 Task: In the  document Exoticfruits.epub Use the tool word Count 'and display word count while typing' Create the translated copy of the document in  'Chinese (Simplified)' Change notification to  Comments for you
Action: Mouse moved to (196, 85)
Screenshot: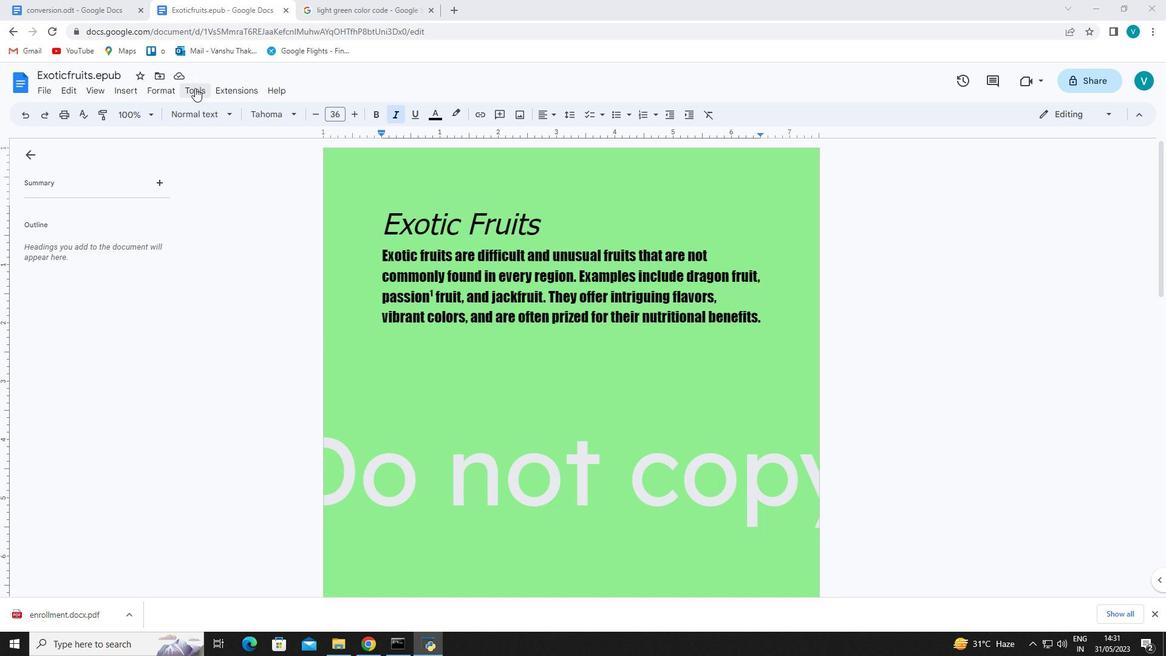 
Action: Mouse pressed left at (196, 85)
Screenshot: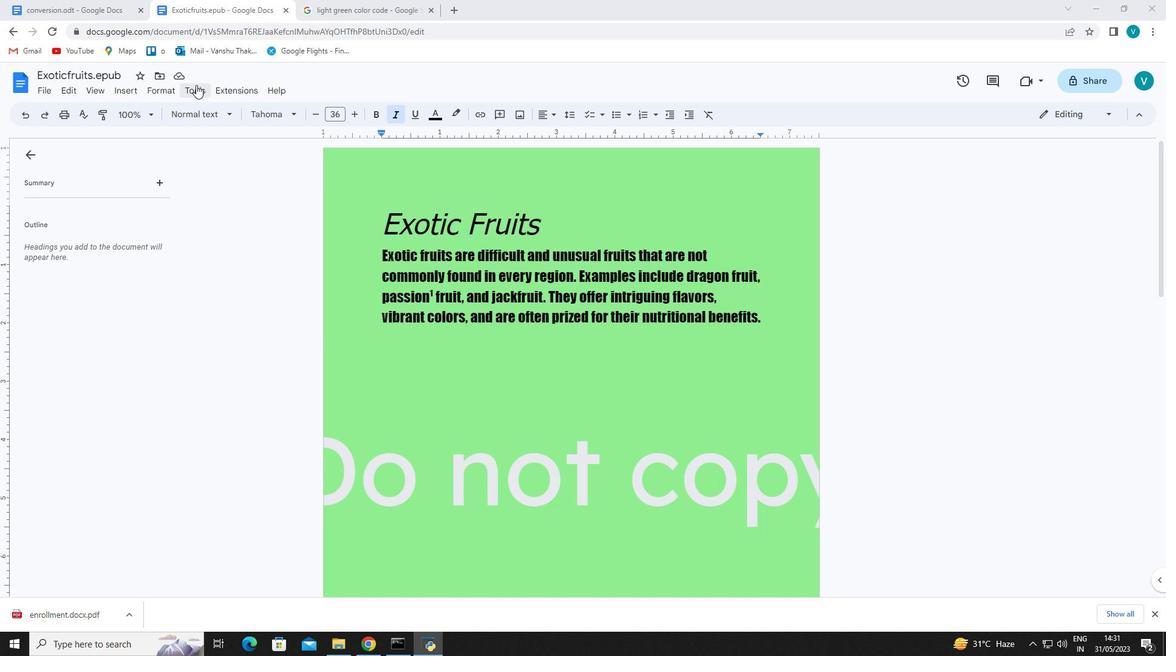 
Action: Mouse moved to (215, 126)
Screenshot: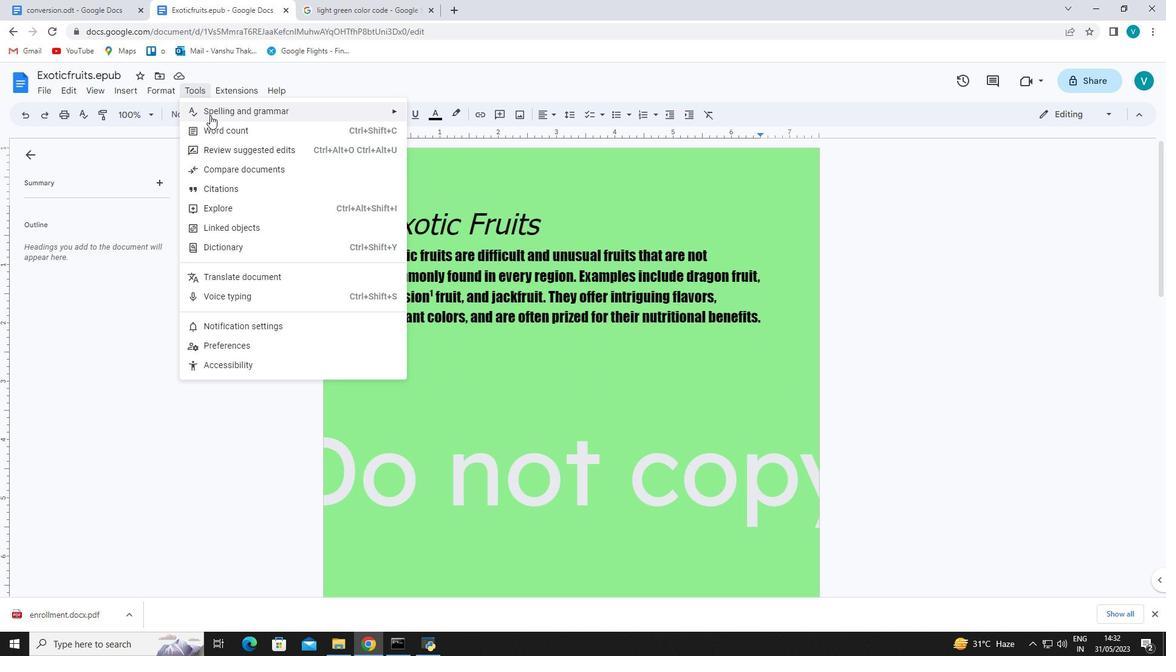 
Action: Mouse pressed left at (215, 126)
Screenshot: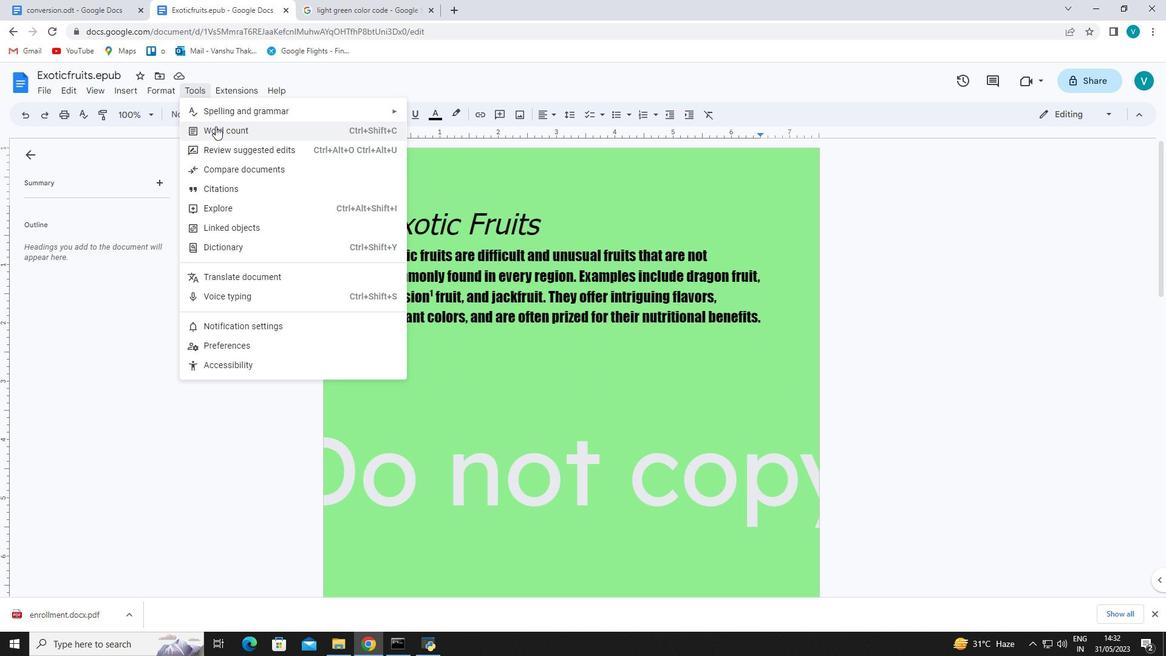 
Action: Mouse moved to (515, 380)
Screenshot: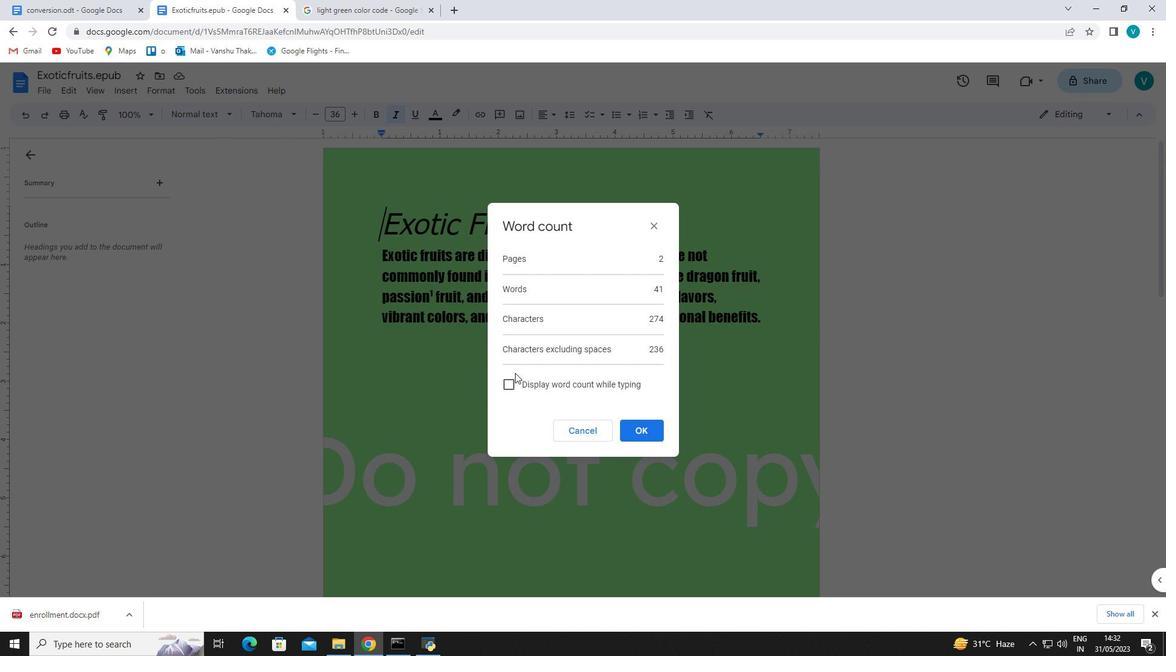 
Action: Mouse pressed left at (515, 380)
Screenshot: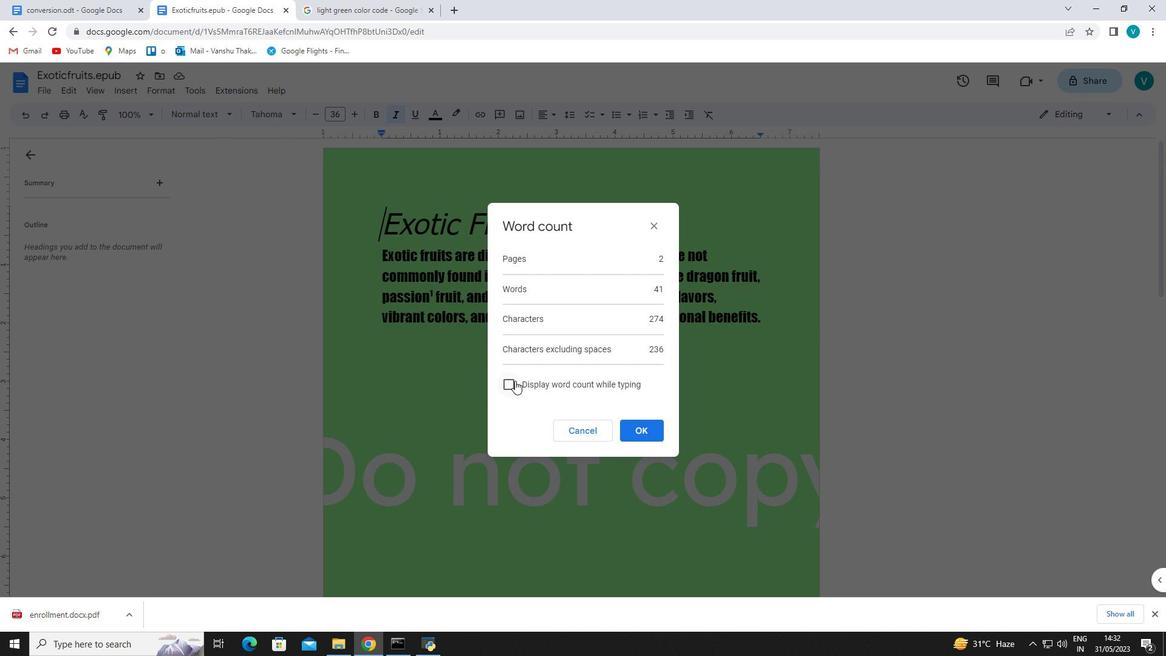 
Action: Mouse moved to (653, 429)
Screenshot: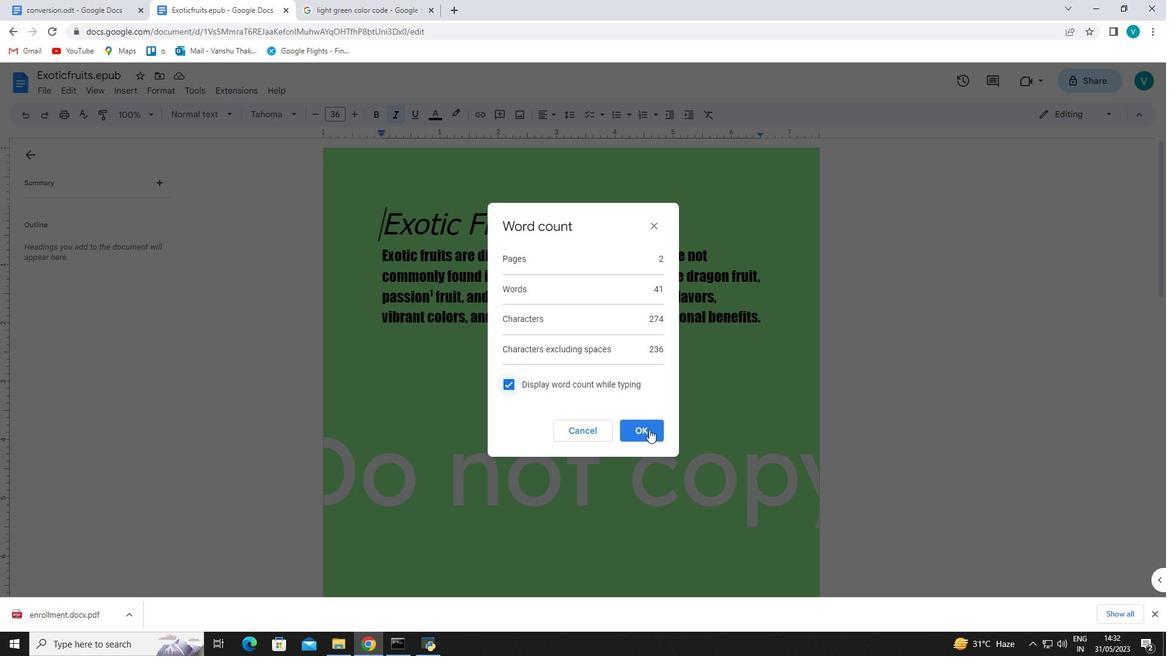 
Action: Mouse pressed left at (653, 429)
Screenshot: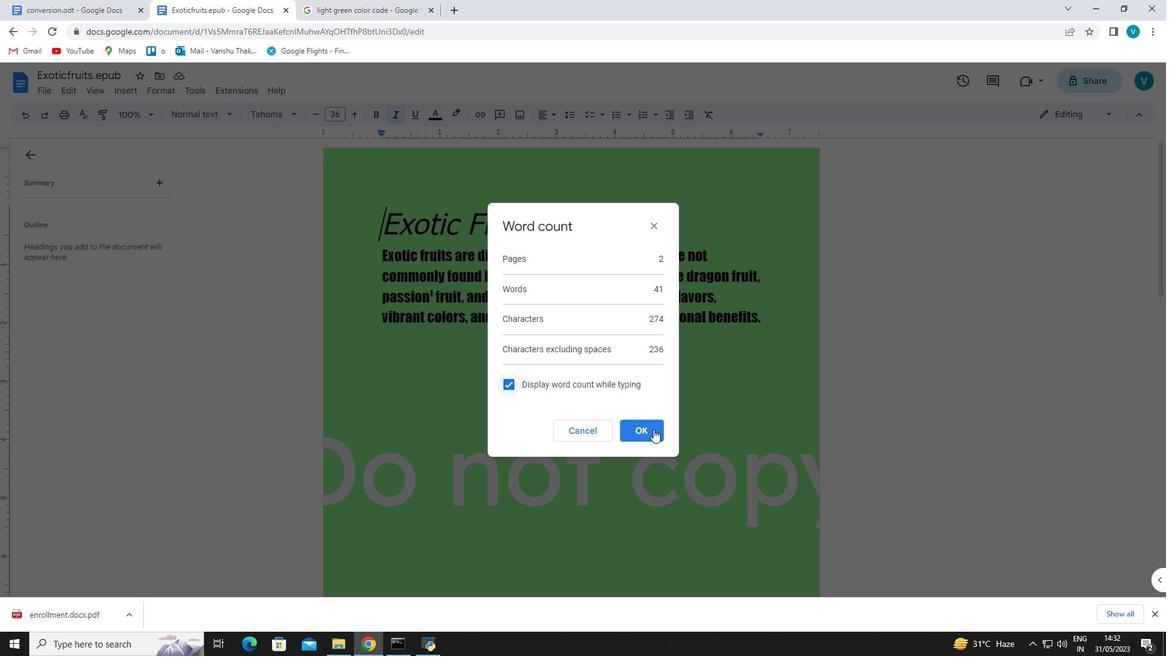 
Action: Mouse moved to (202, 86)
Screenshot: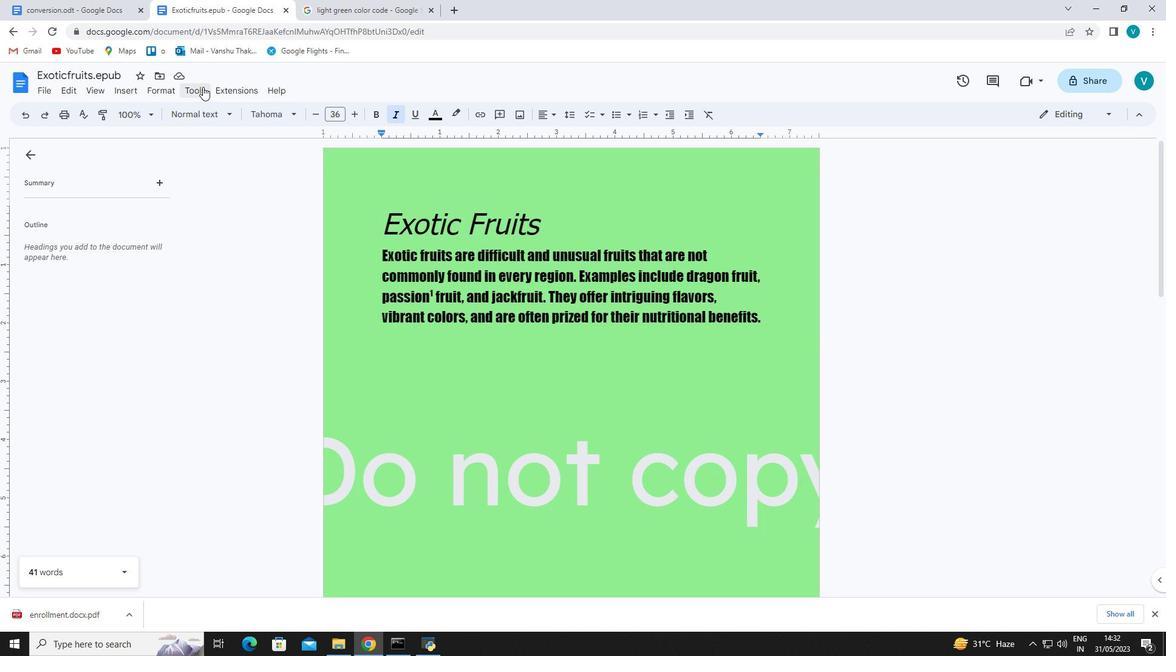 
Action: Mouse pressed left at (202, 86)
Screenshot: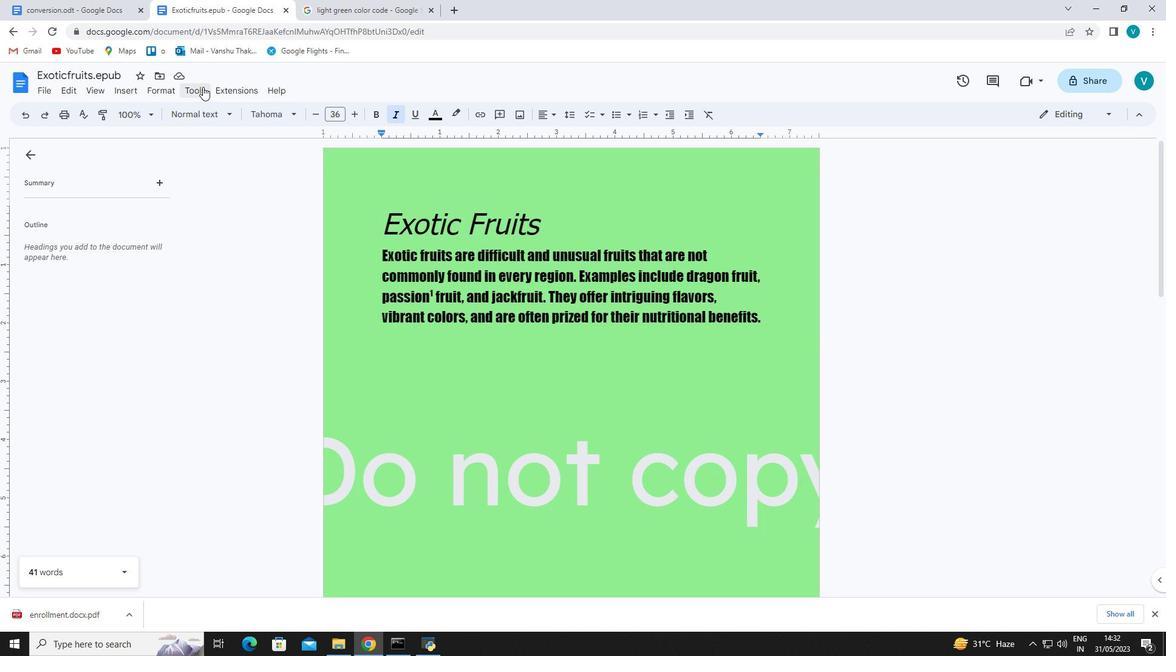 
Action: Mouse moved to (297, 277)
Screenshot: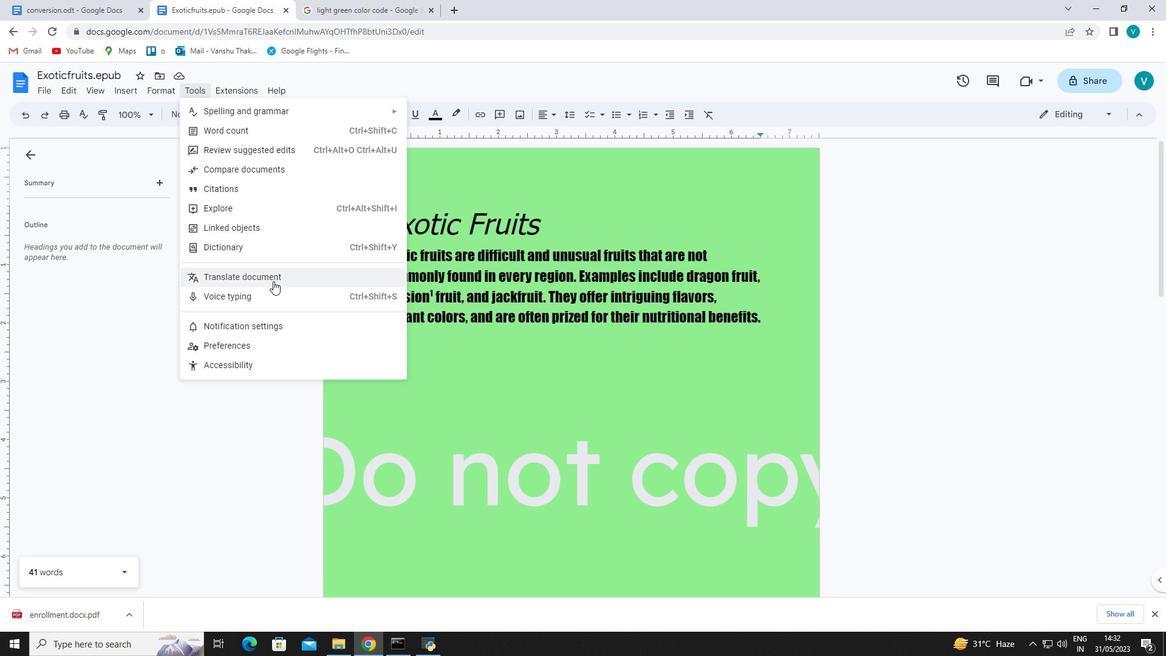 
Action: Mouse pressed left at (297, 277)
Screenshot: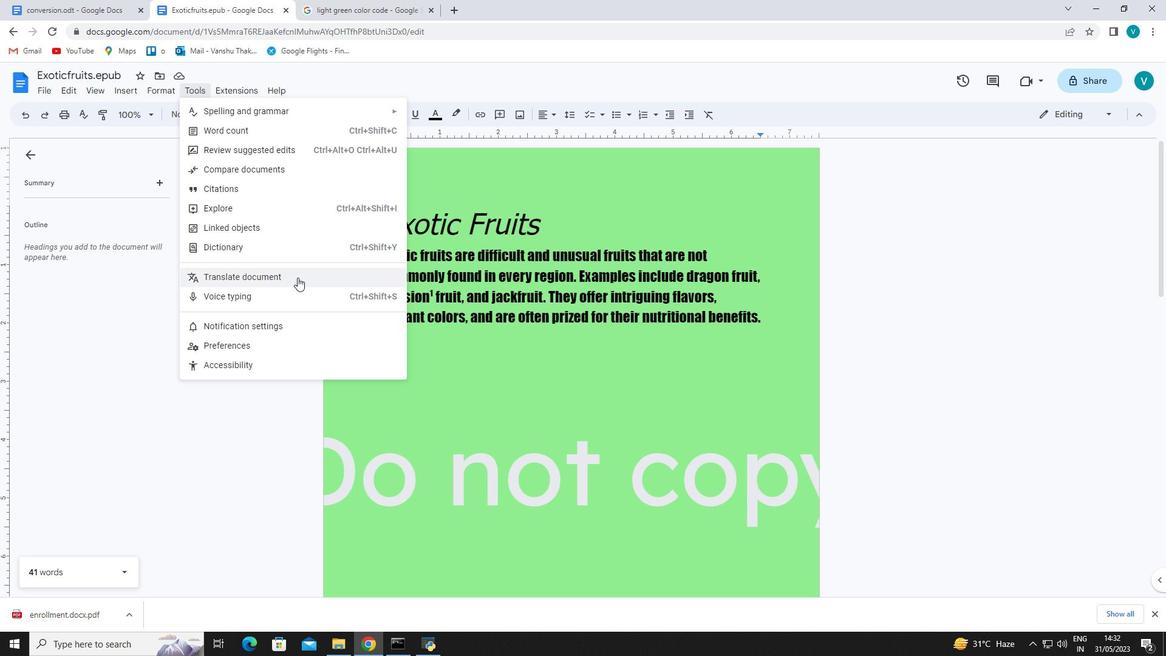 
Action: Mouse moved to (529, 347)
Screenshot: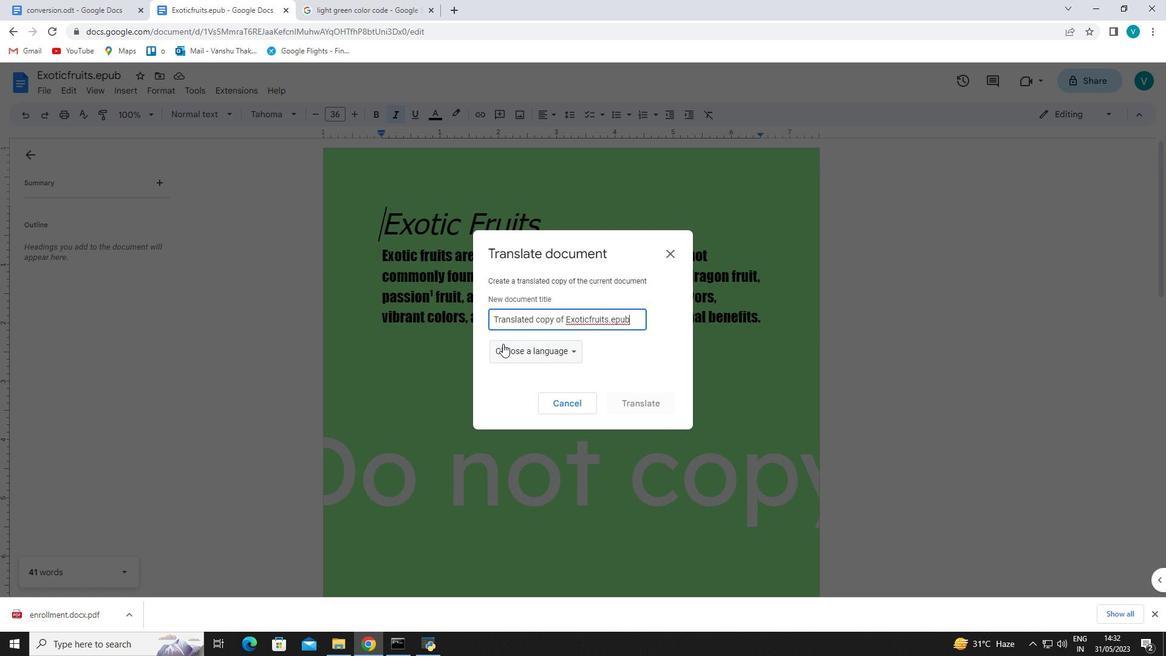 
Action: Mouse pressed left at (529, 347)
Screenshot: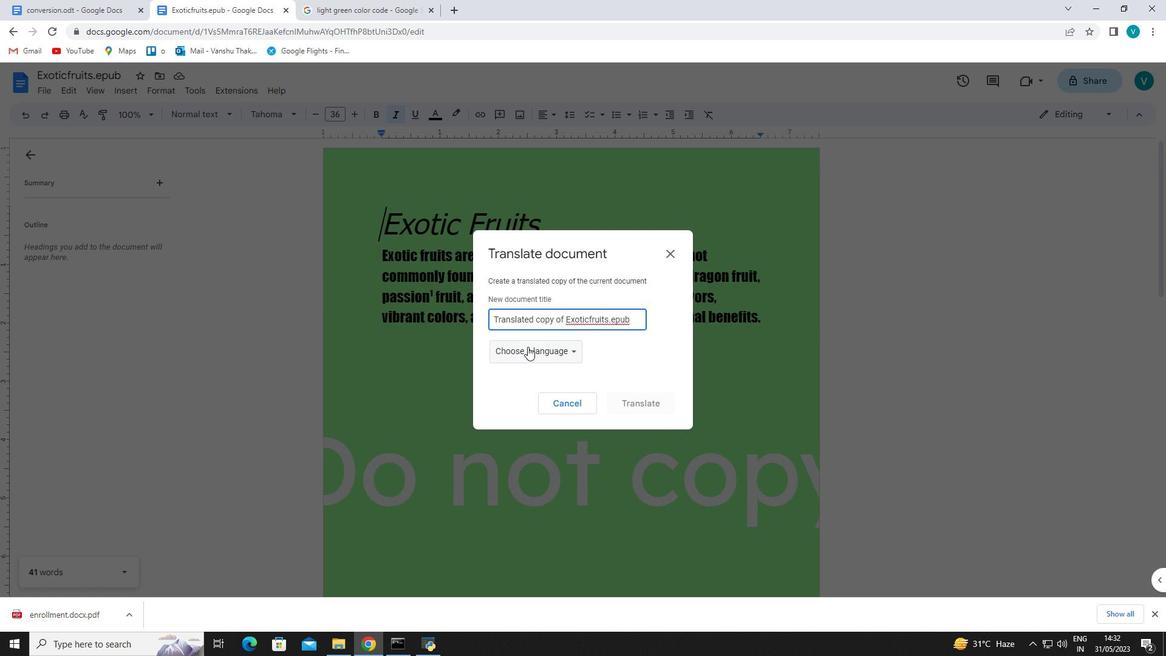 
Action: Mouse moved to (537, 401)
Screenshot: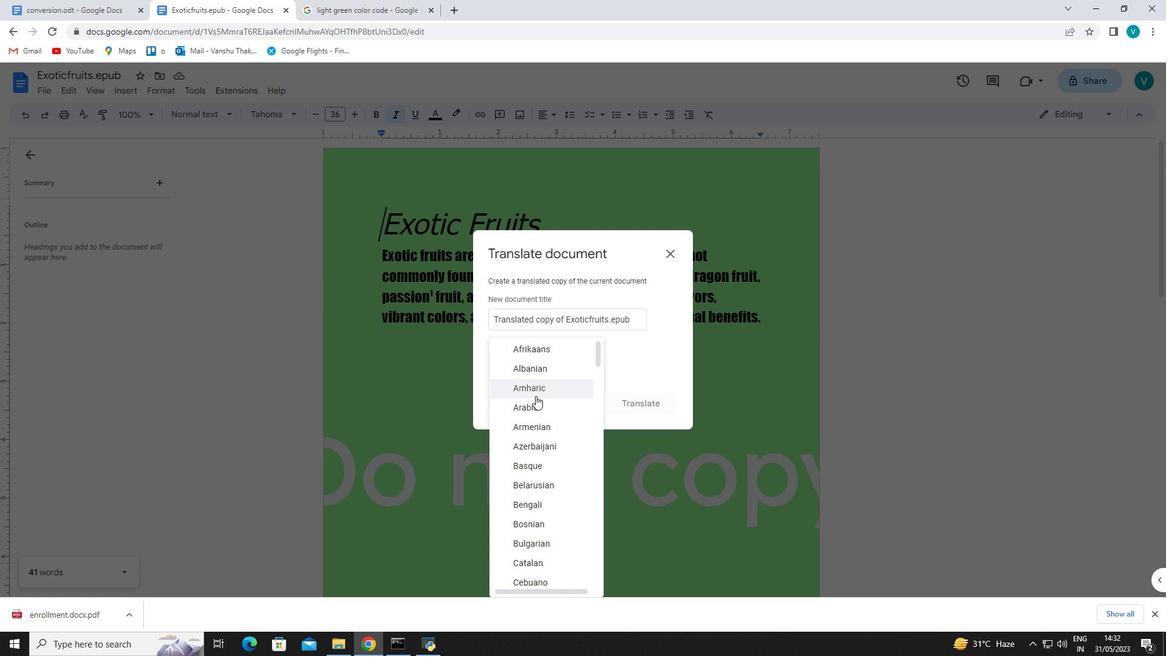 
Action: Mouse scrolled (537, 401) with delta (0, 0)
Screenshot: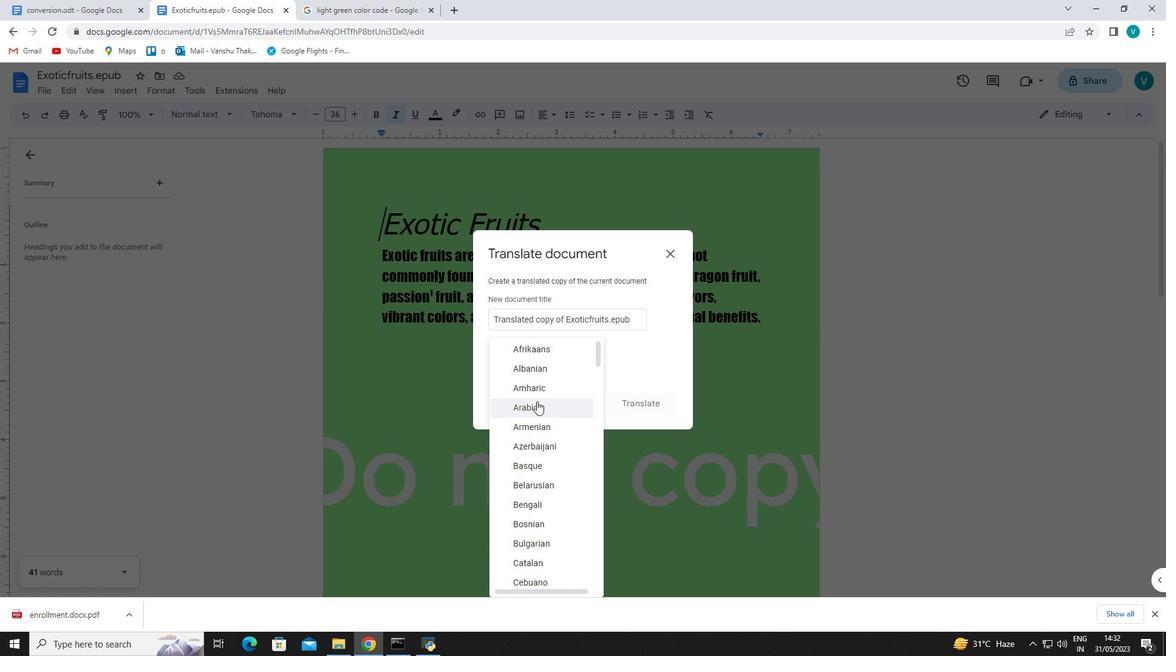 
Action: Mouse scrolled (537, 401) with delta (0, 0)
Screenshot: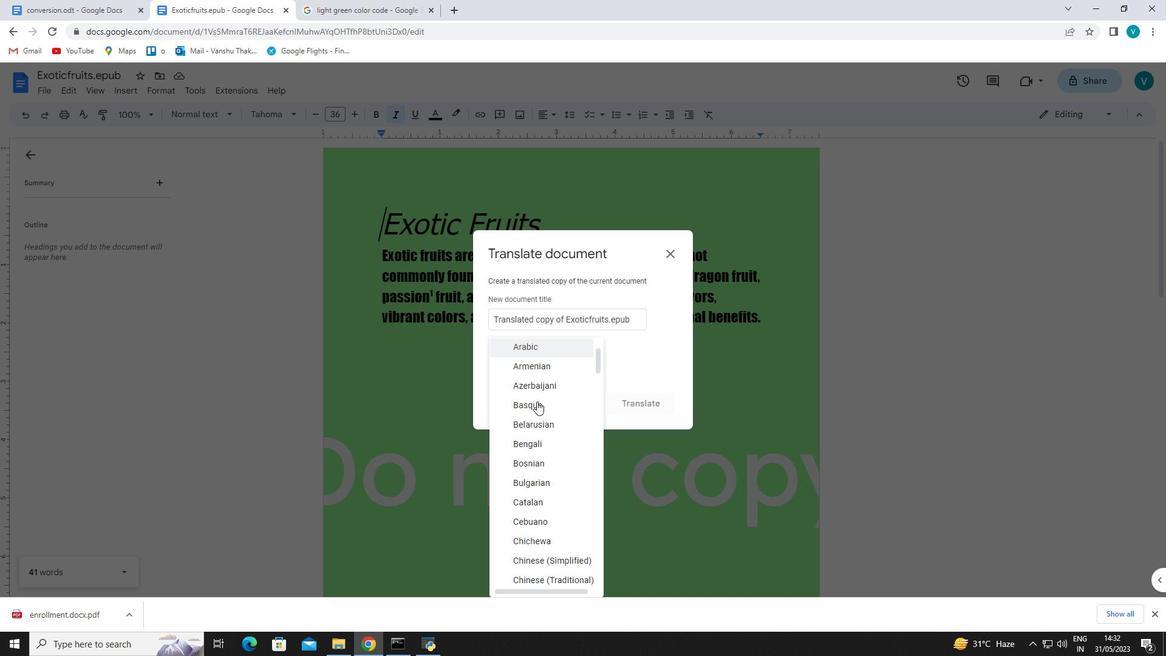 
Action: Mouse scrolled (537, 401) with delta (0, 0)
Screenshot: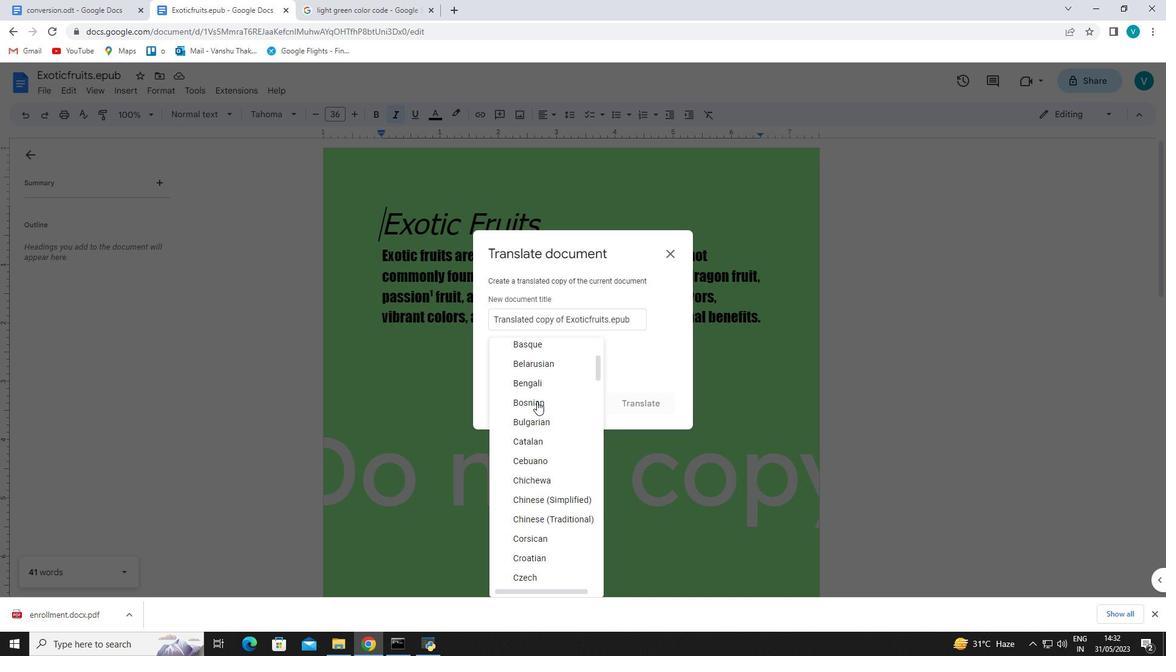 
Action: Mouse scrolled (537, 401) with delta (0, 0)
Screenshot: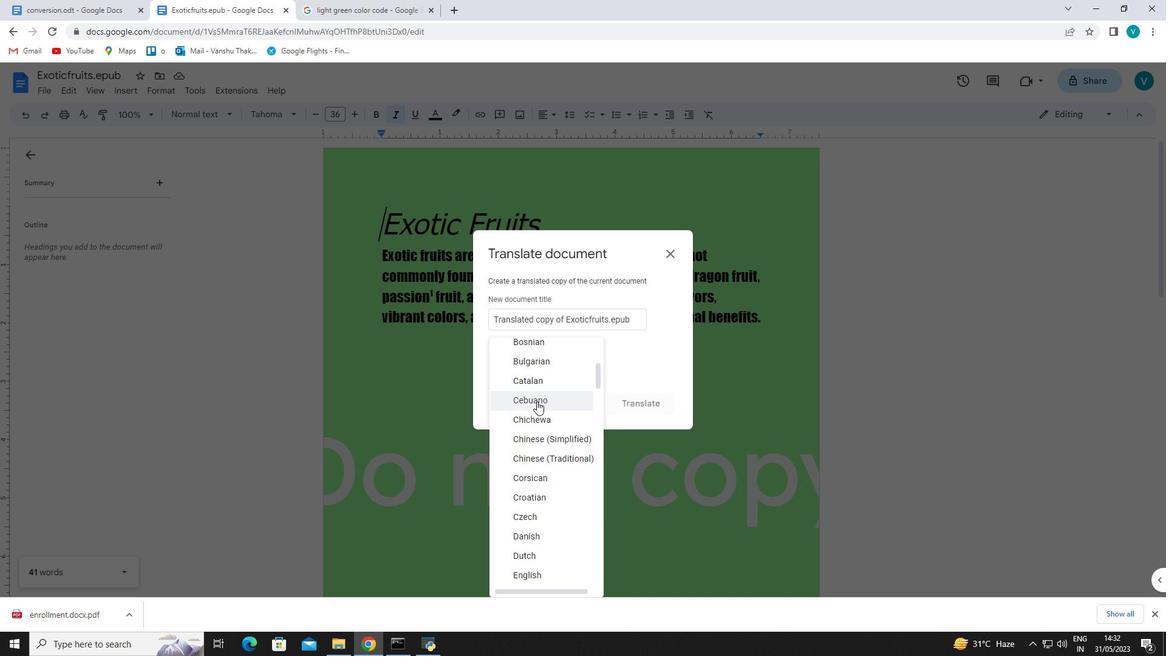 
Action: Mouse moved to (558, 375)
Screenshot: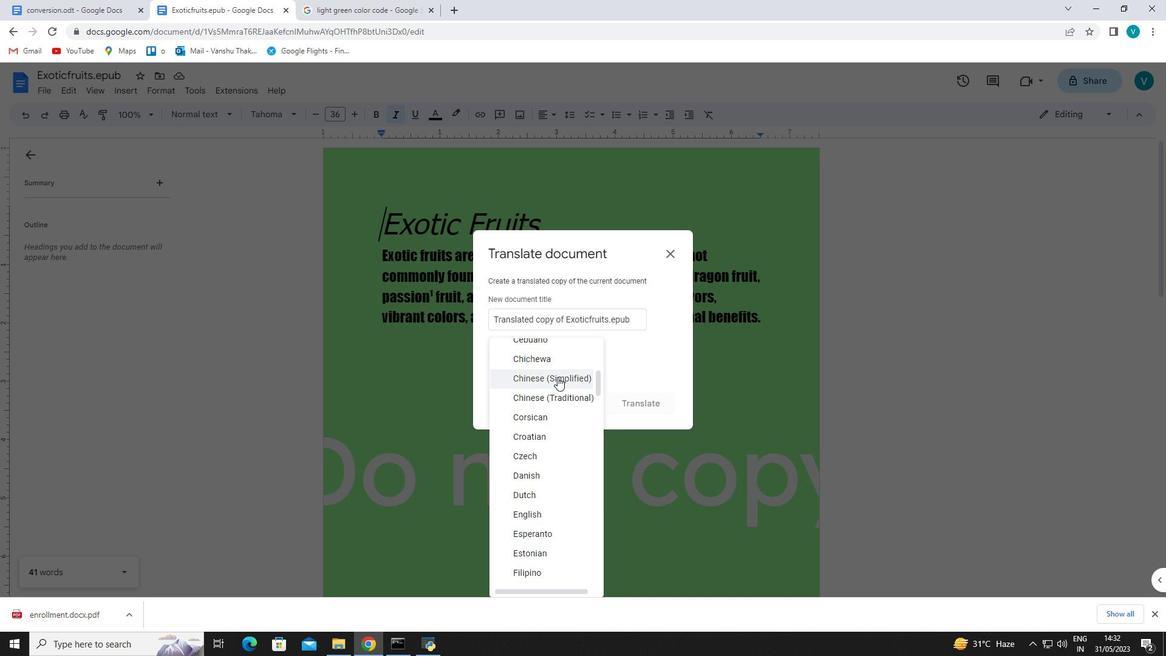 
Action: Mouse pressed left at (558, 375)
Screenshot: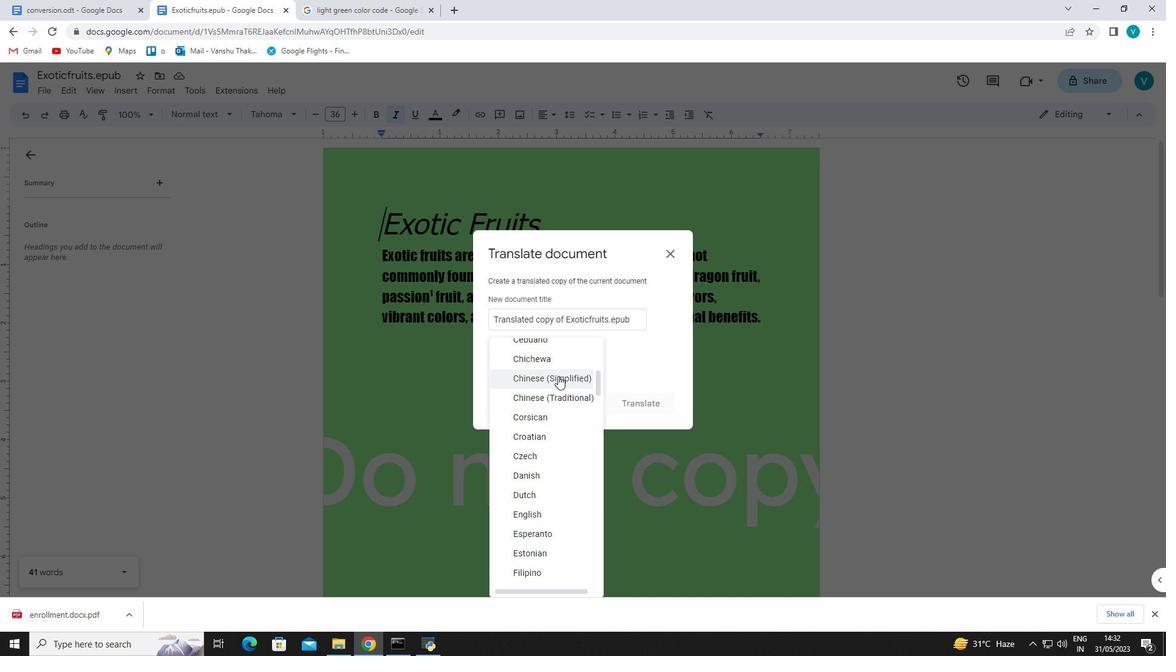 
Action: Mouse moved to (611, 401)
Screenshot: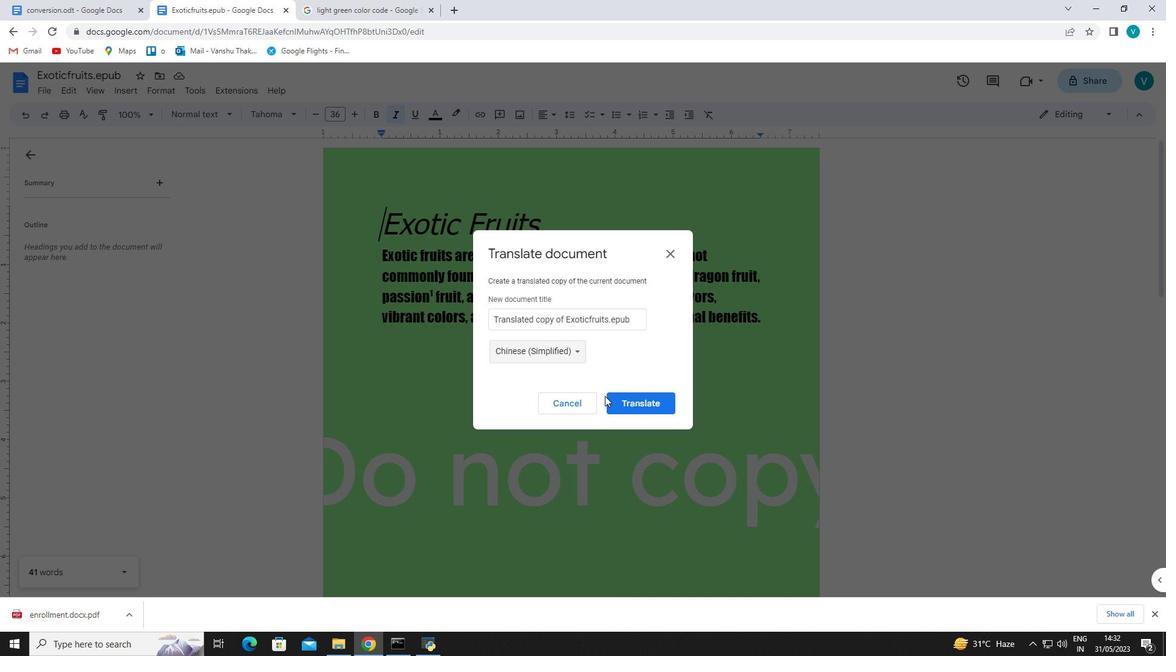 
Action: Mouse pressed left at (611, 401)
Screenshot: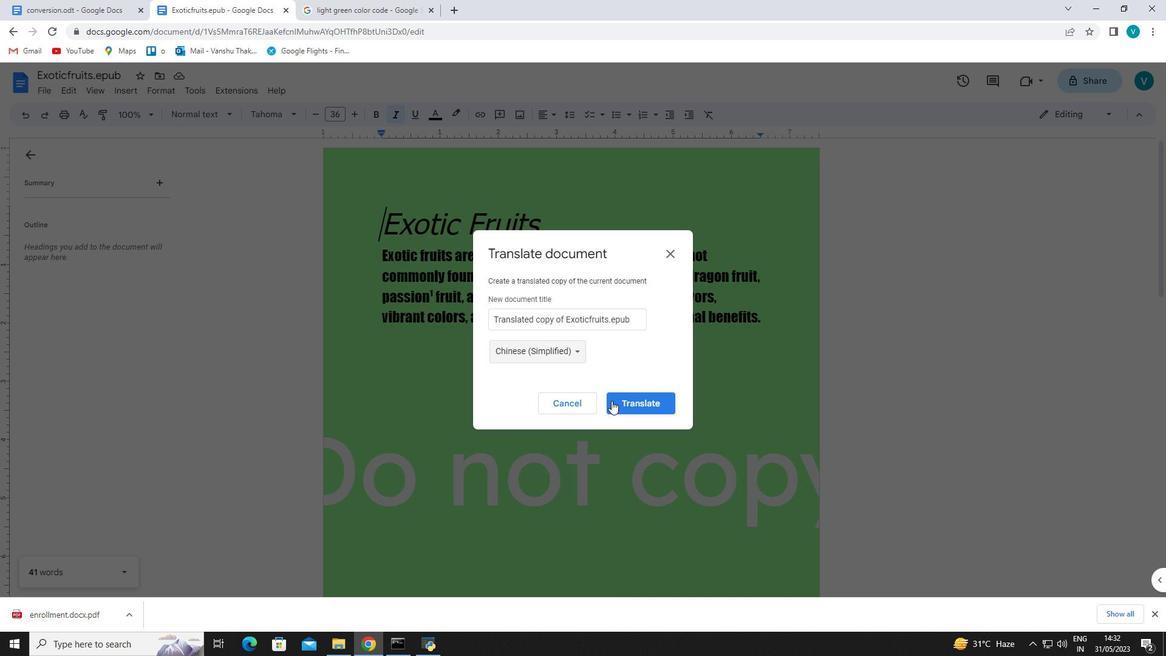 
Action: Mouse moved to (252, 3)
Screenshot: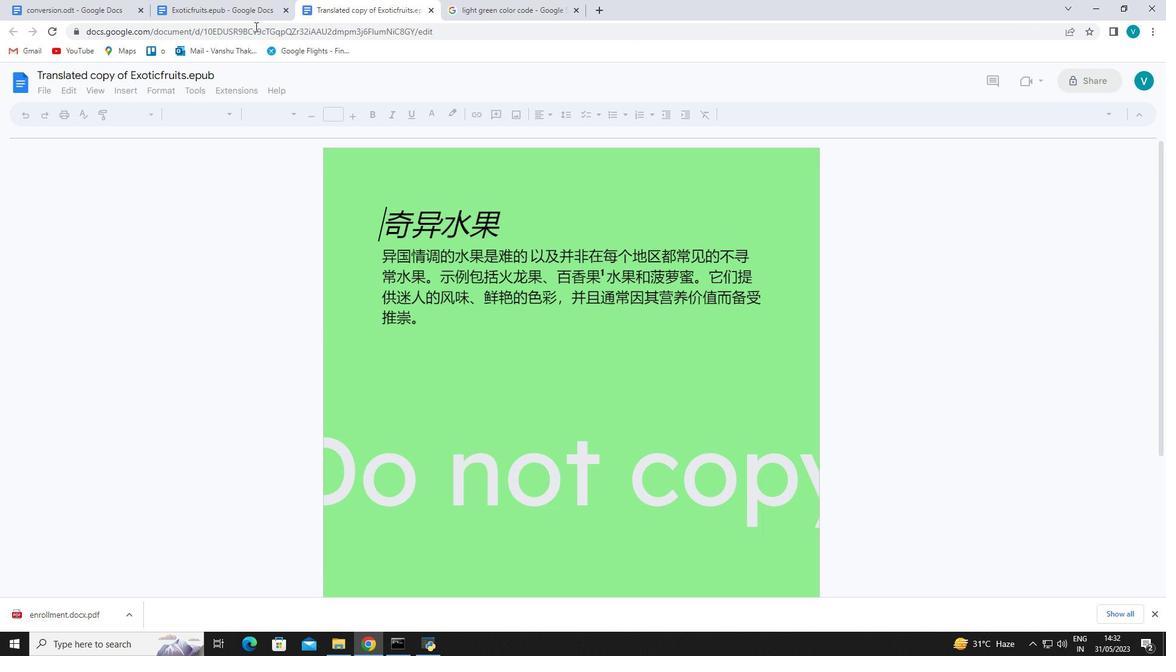 
Action: Mouse pressed left at (252, 3)
Screenshot: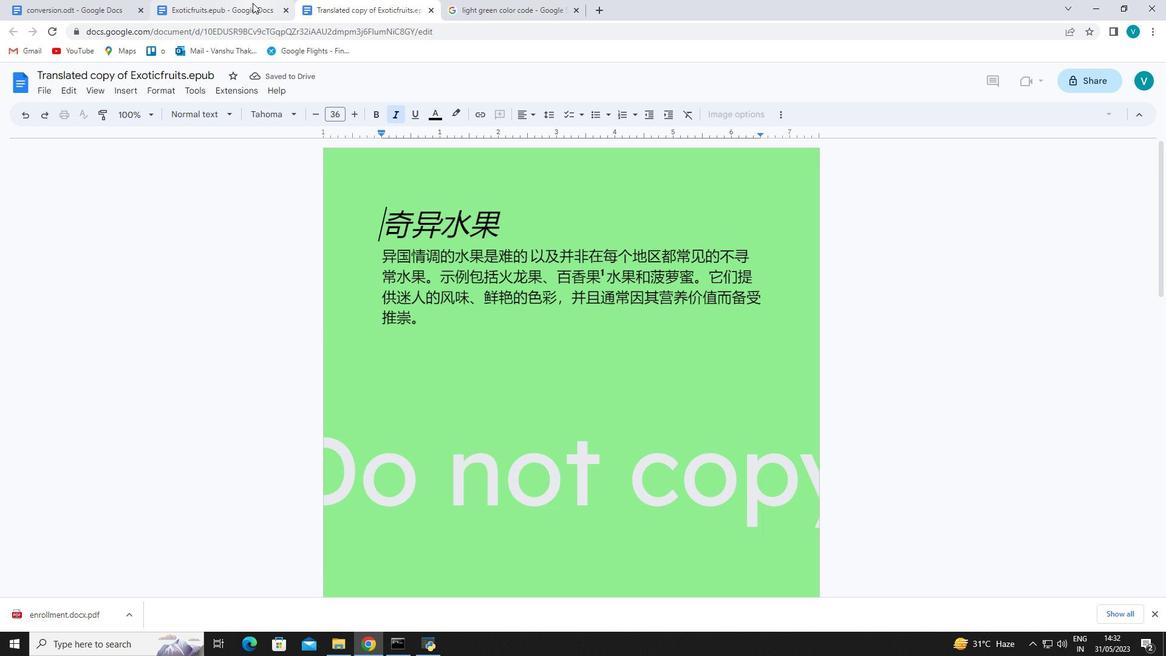 
Action: Mouse moved to (199, 94)
Screenshot: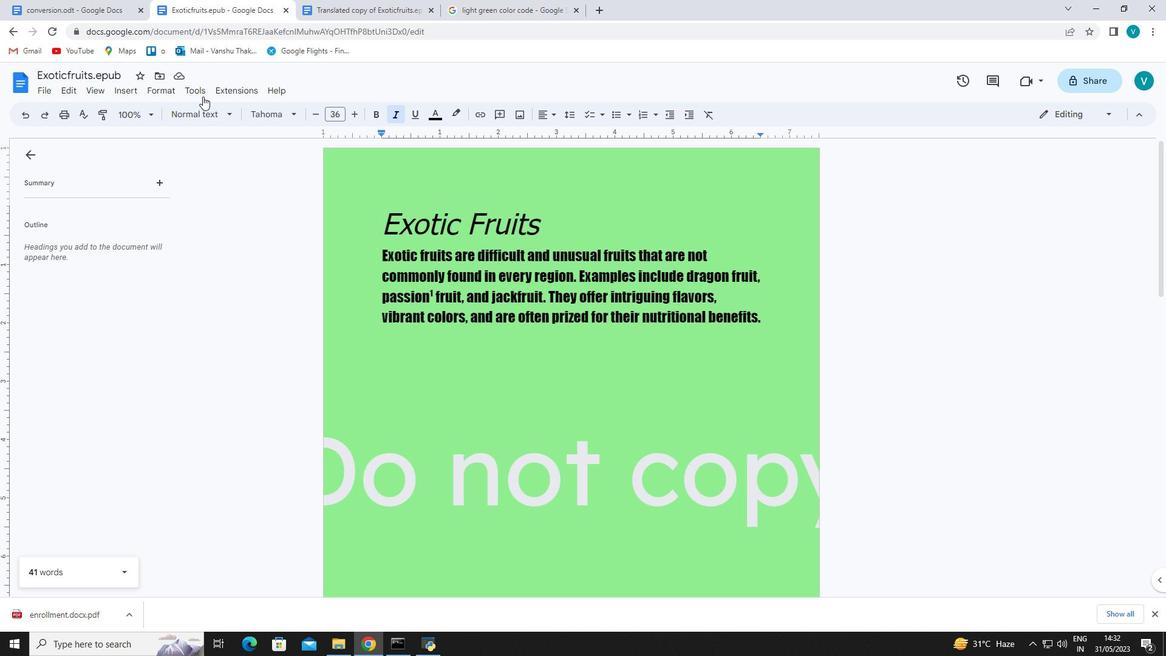 
Action: Mouse pressed left at (199, 94)
Screenshot: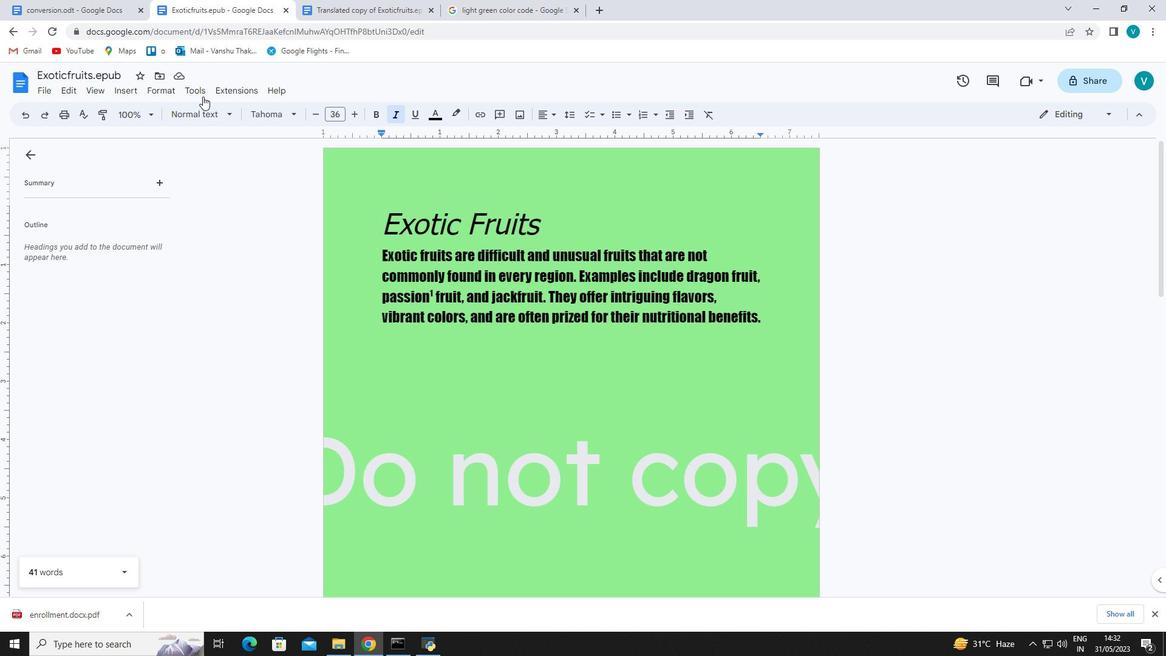 
Action: Mouse moved to (295, 322)
Screenshot: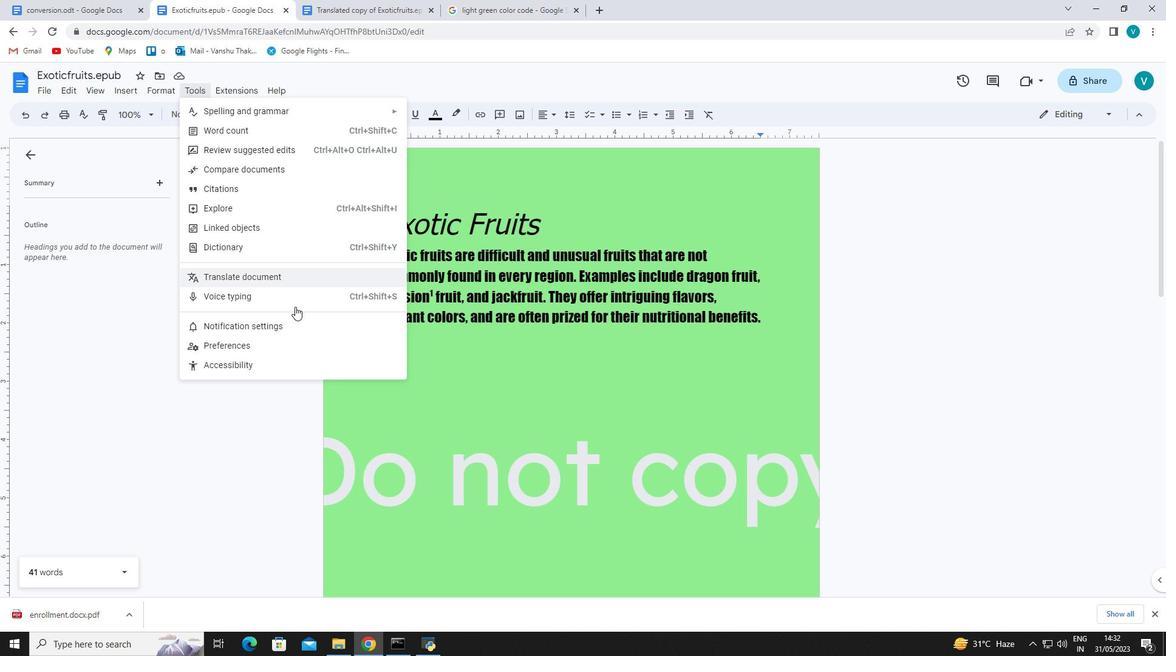 
Action: Mouse pressed left at (295, 322)
Screenshot: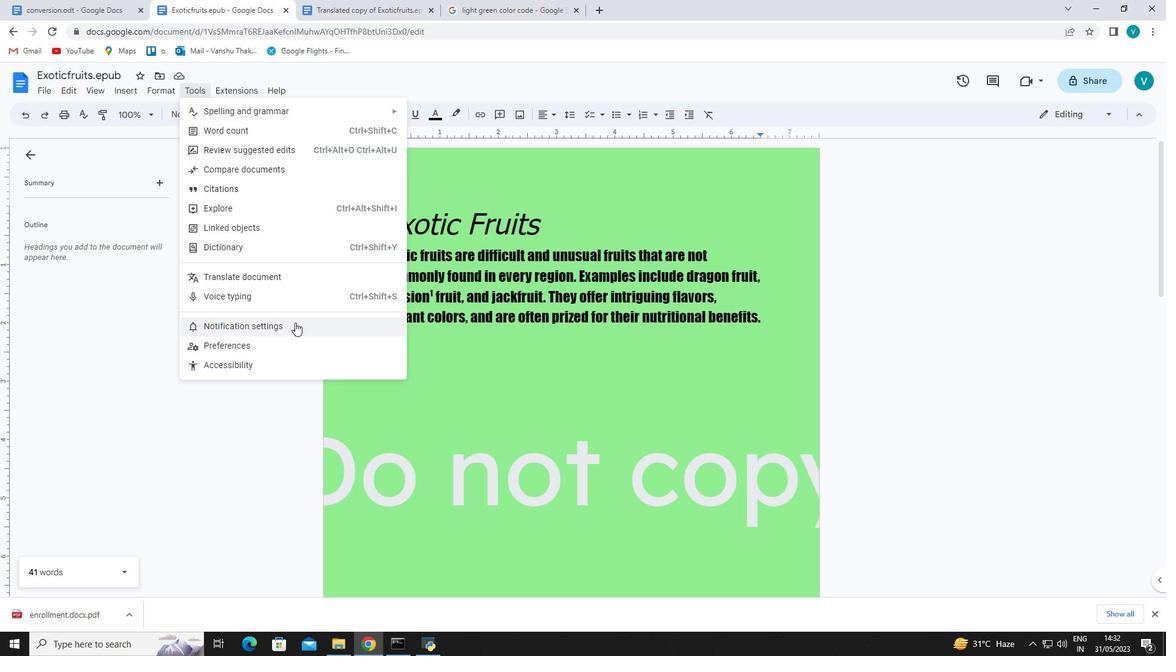 
Action: Mouse moved to (487, 269)
Screenshot: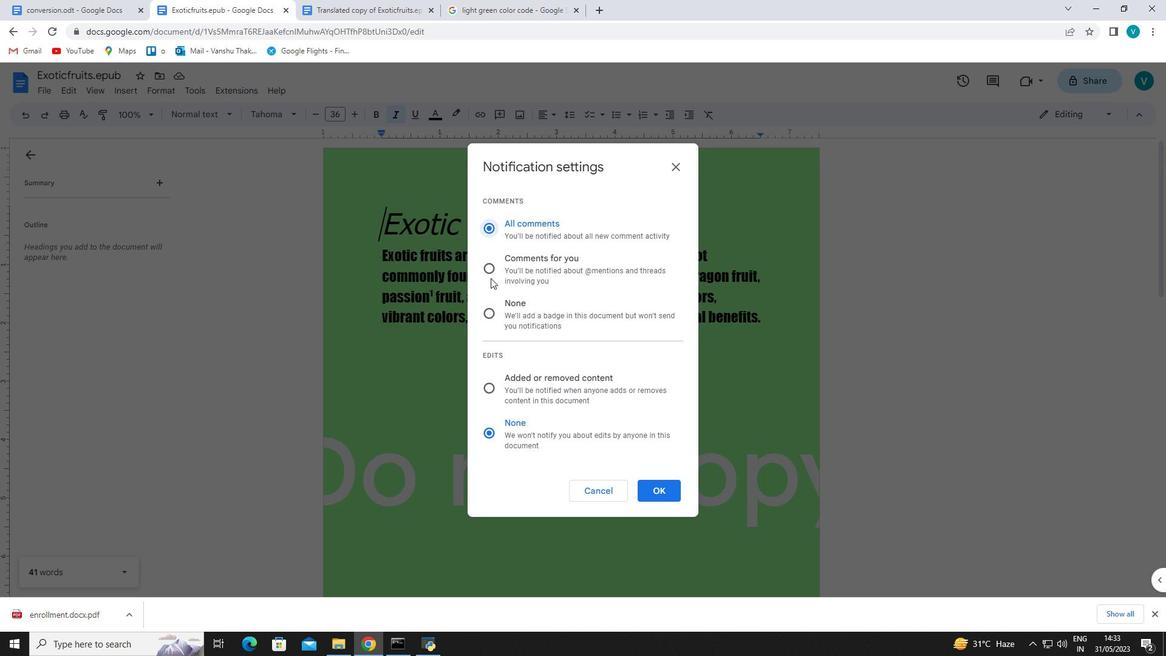 
Action: Mouse pressed left at (487, 269)
Screenshot: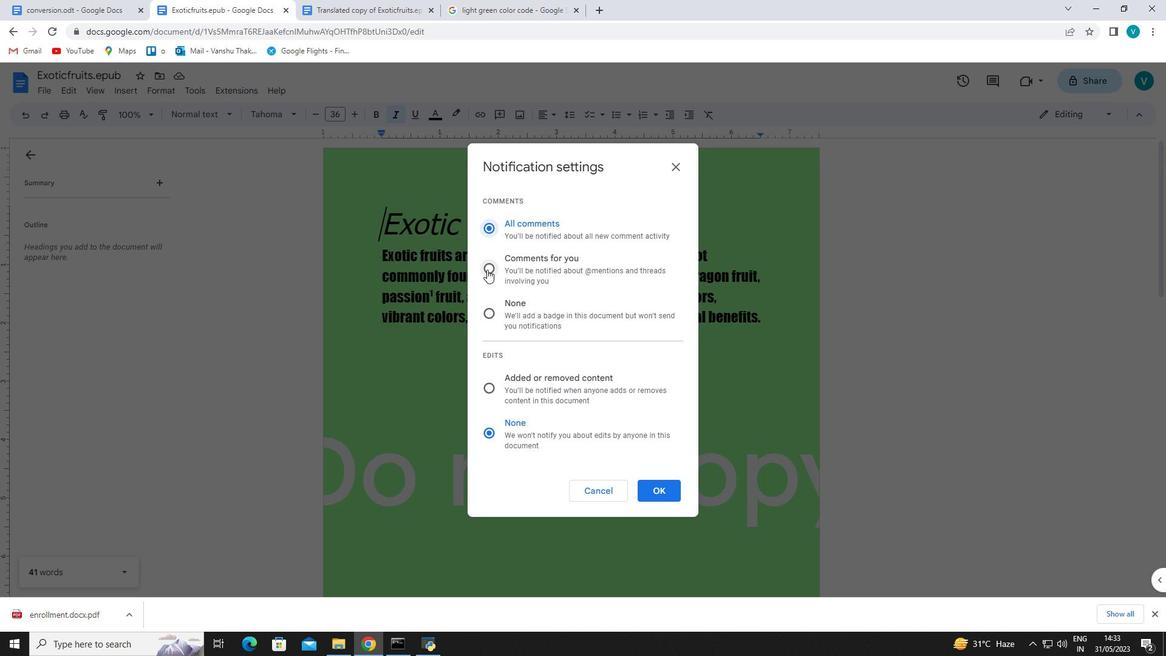 
Action: Mouse moved to (651, 487)
Screenshot: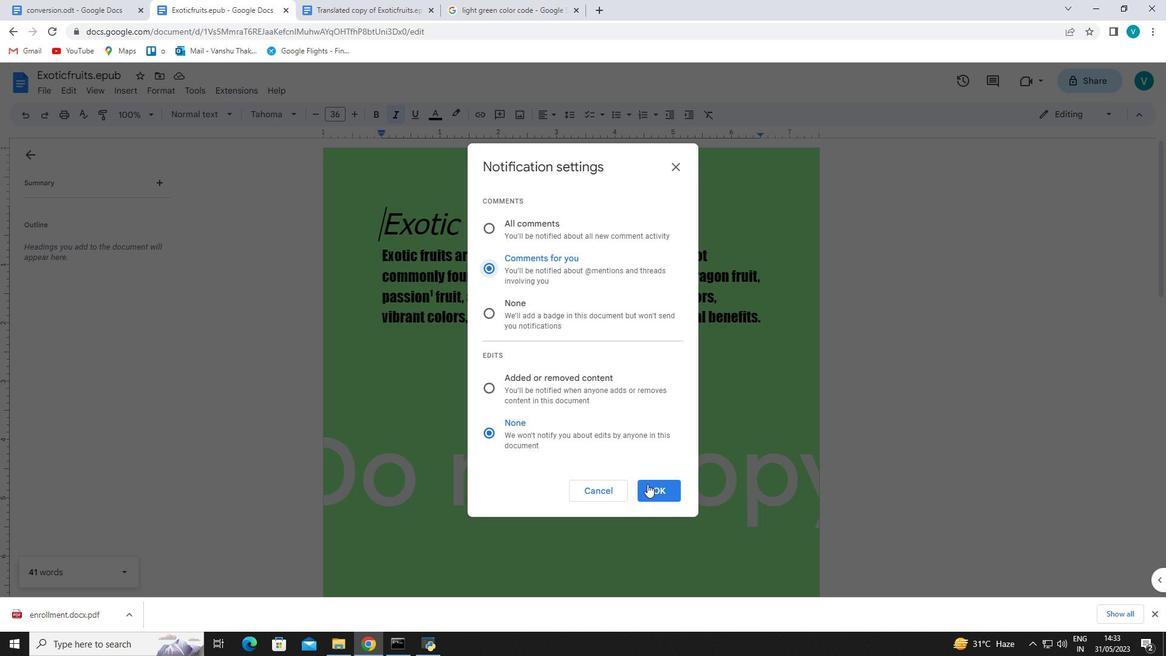 
Action: Mouse pressed left at (651, 487)
Screenshot: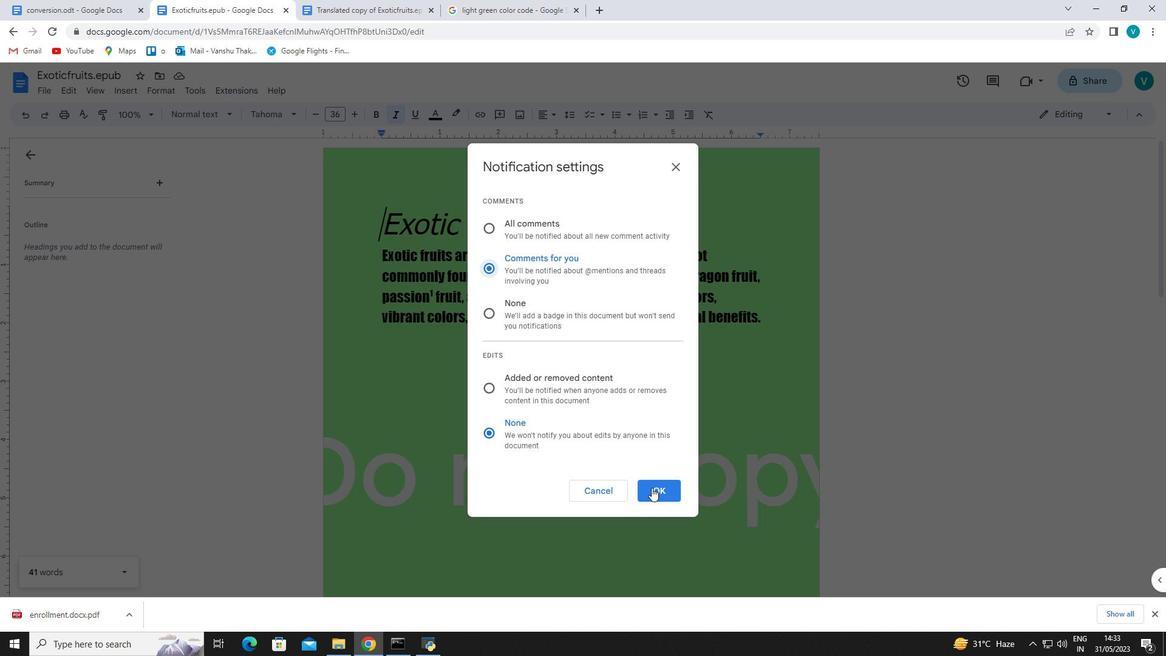 
Action: Mouse moved to (653, 482)
Screenshot: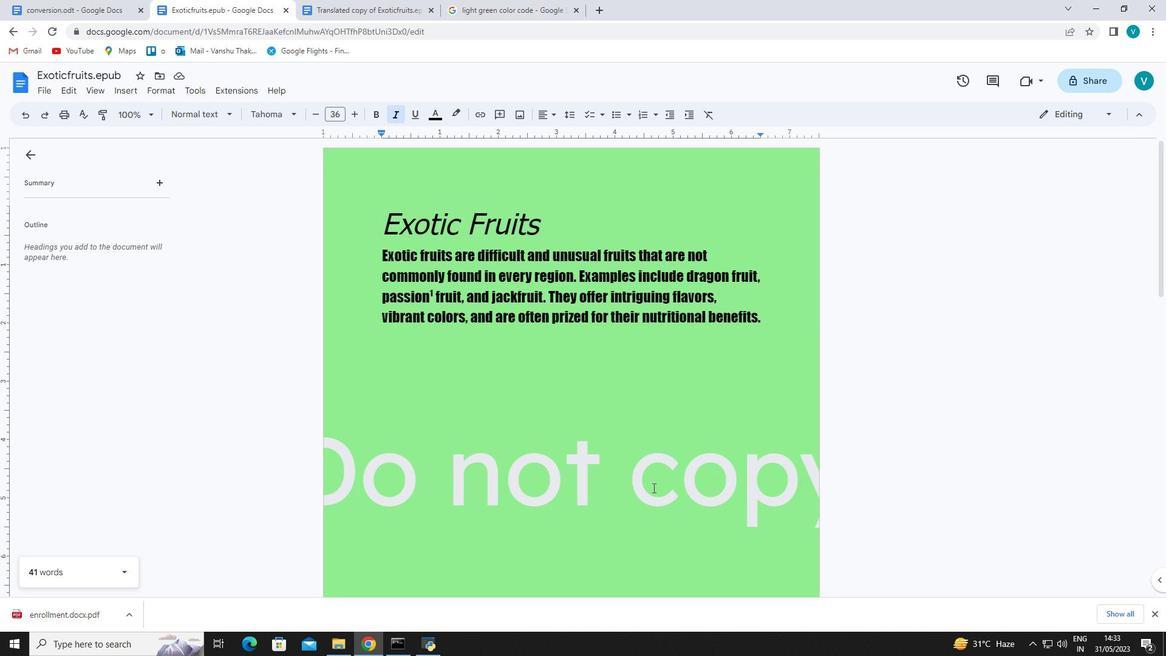 
